 Task: Look for products in the category "Mexican Cheese Blend" from Store Brand only.
Action: Mouse moved to (881, 313)
Screenshot: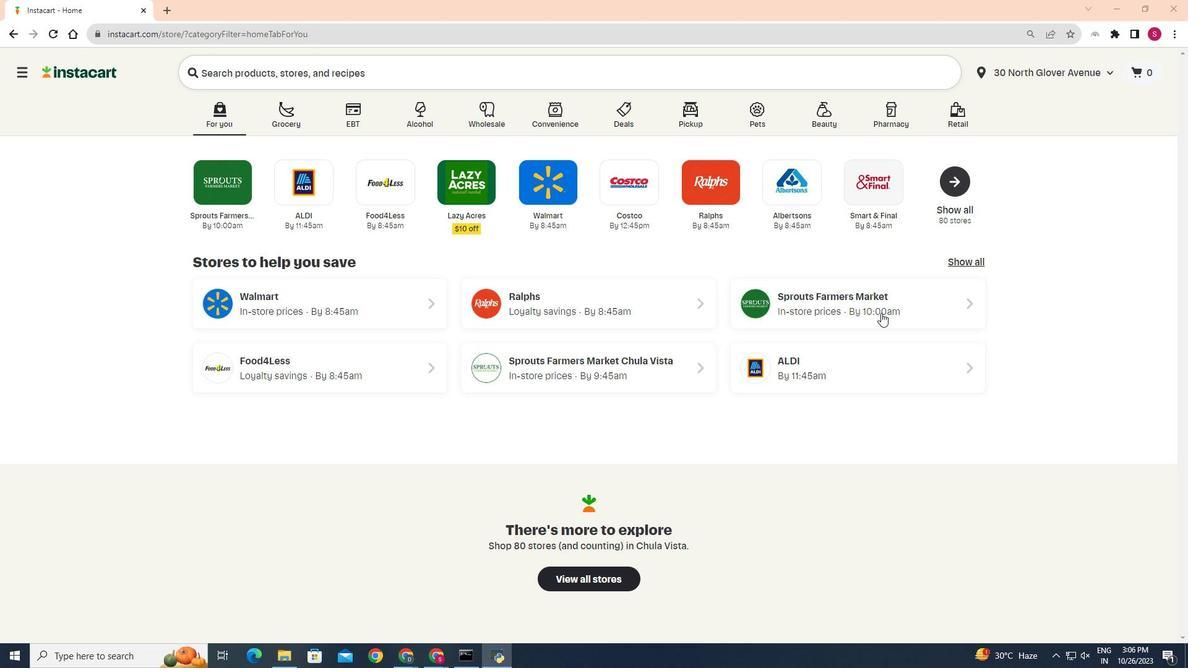 
Action: Mouse pressed left at (881, 313)
Screenshot: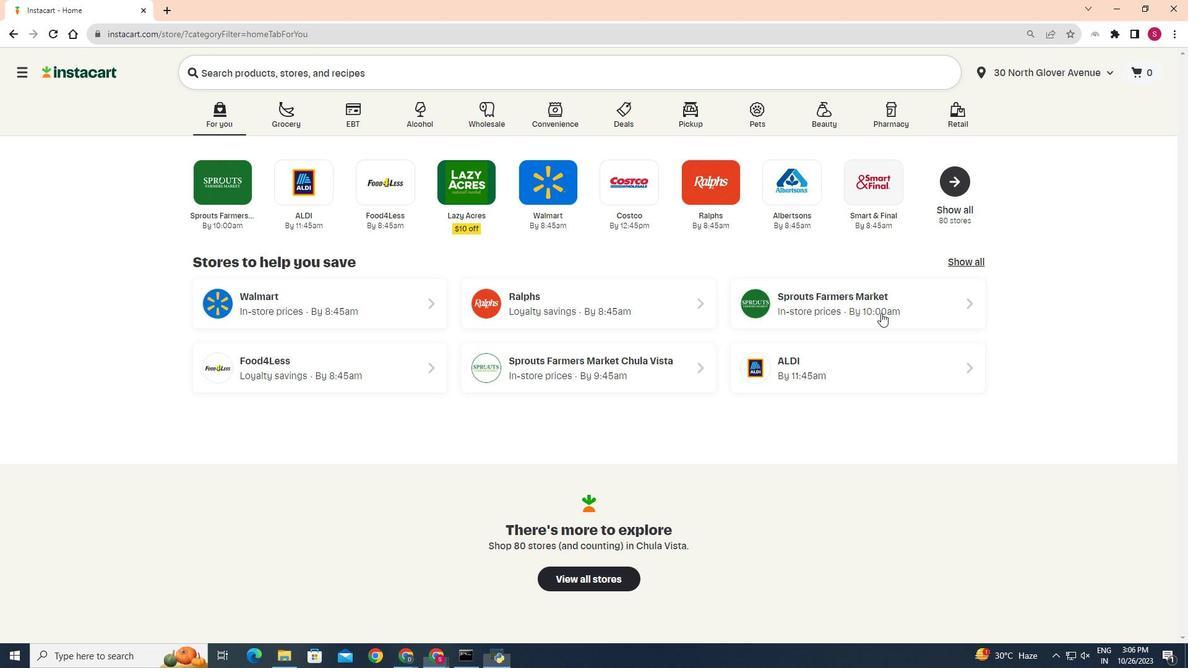 
Action: Mouse moved to (49, 514)
Screenshot: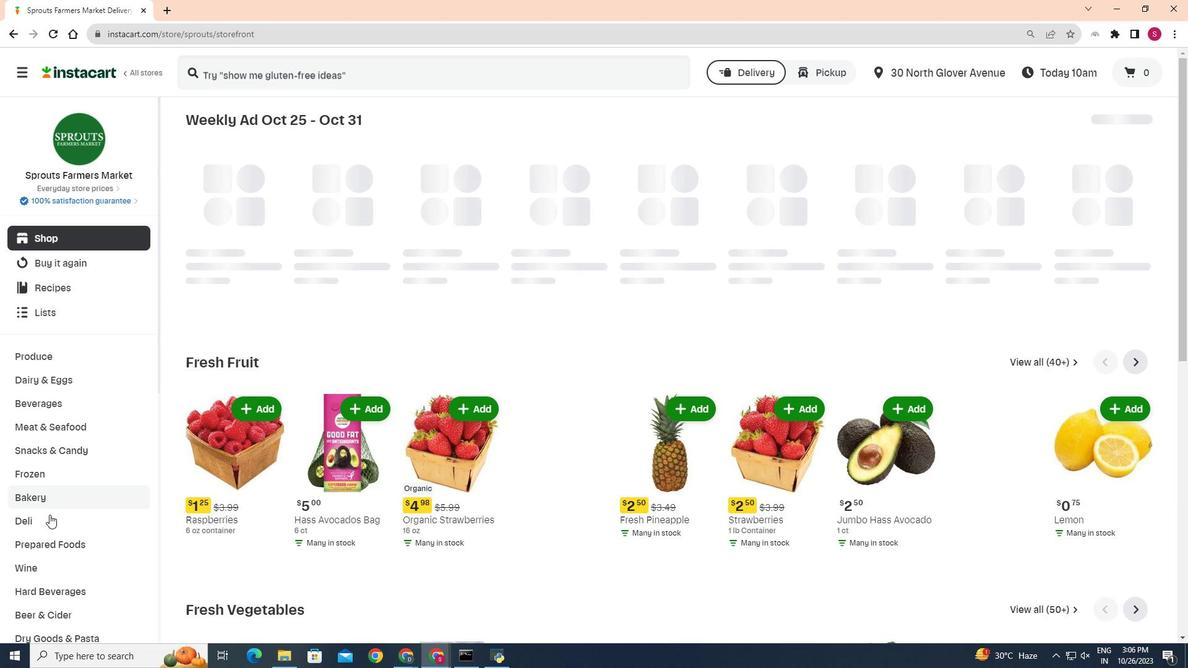 
Action: Mouse pressed left at (49, 514)
Screenshot: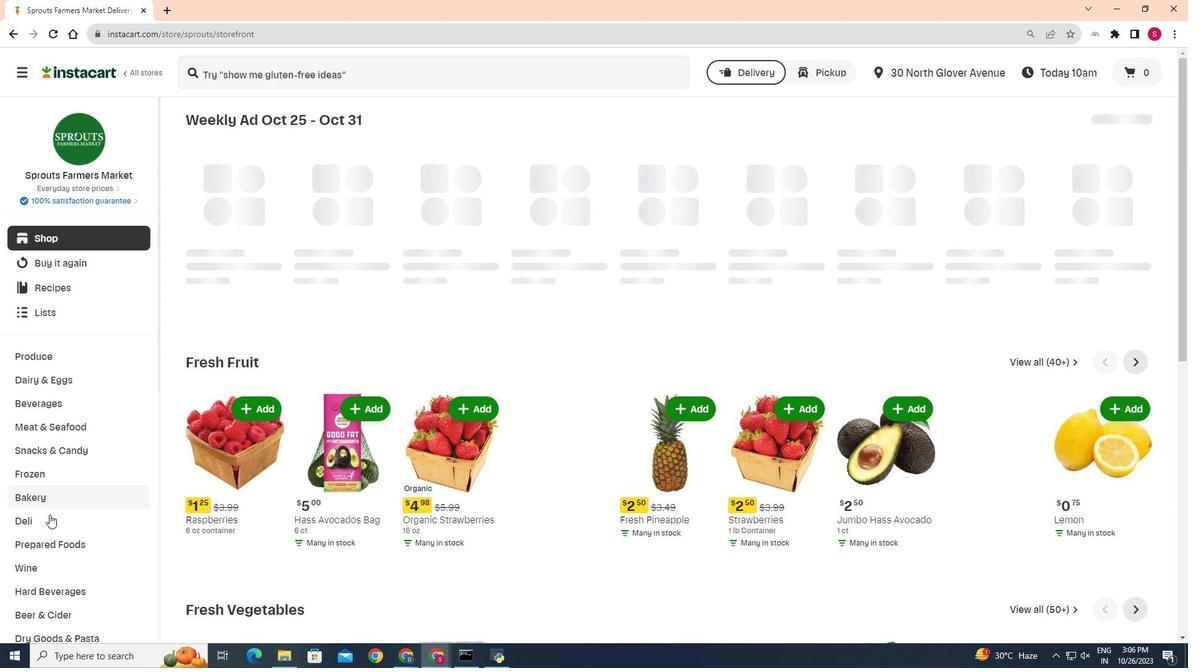 
Action: Mouse moved to (327, 151)
Screenshot: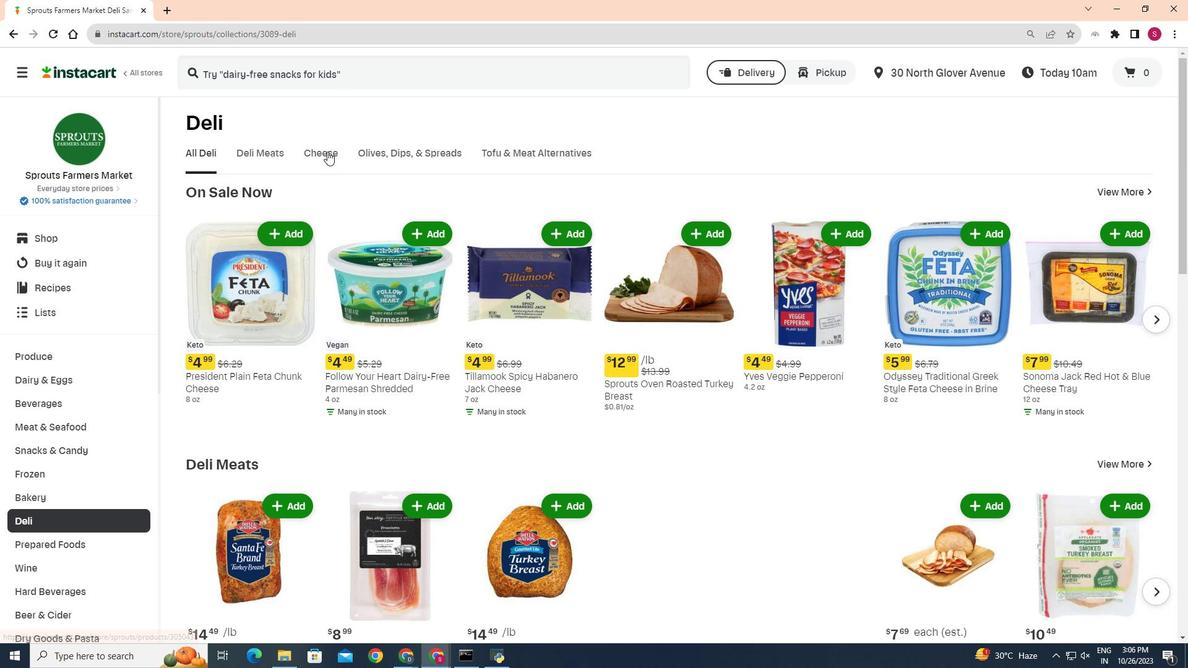 
Action: Mouse pressed left at (327, 151)
Screenshot: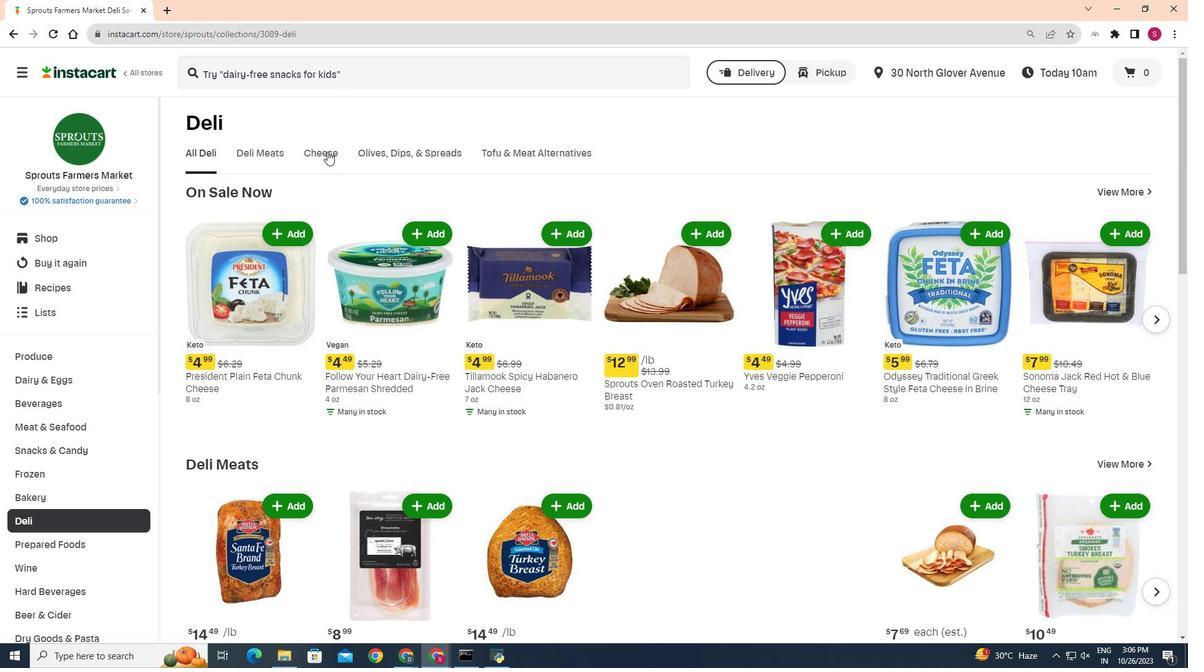 
Action: Mouse moved to (381, 204)
Screenshot: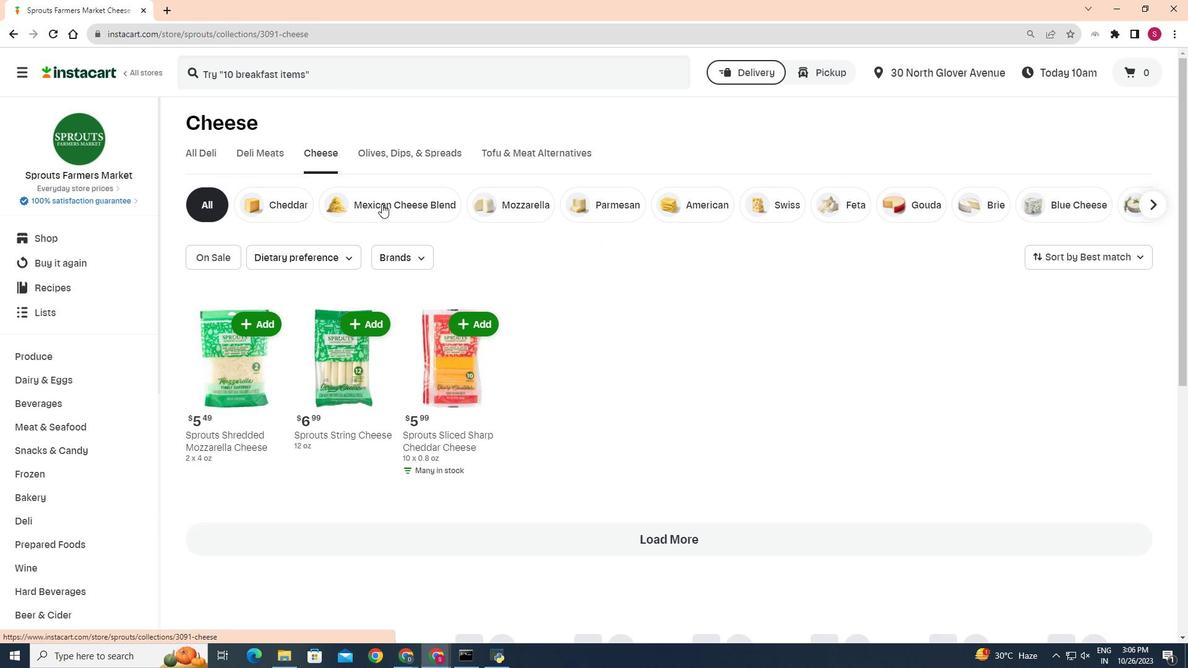 
Action: Mouse pressed left at (381, 204)
Screenshot: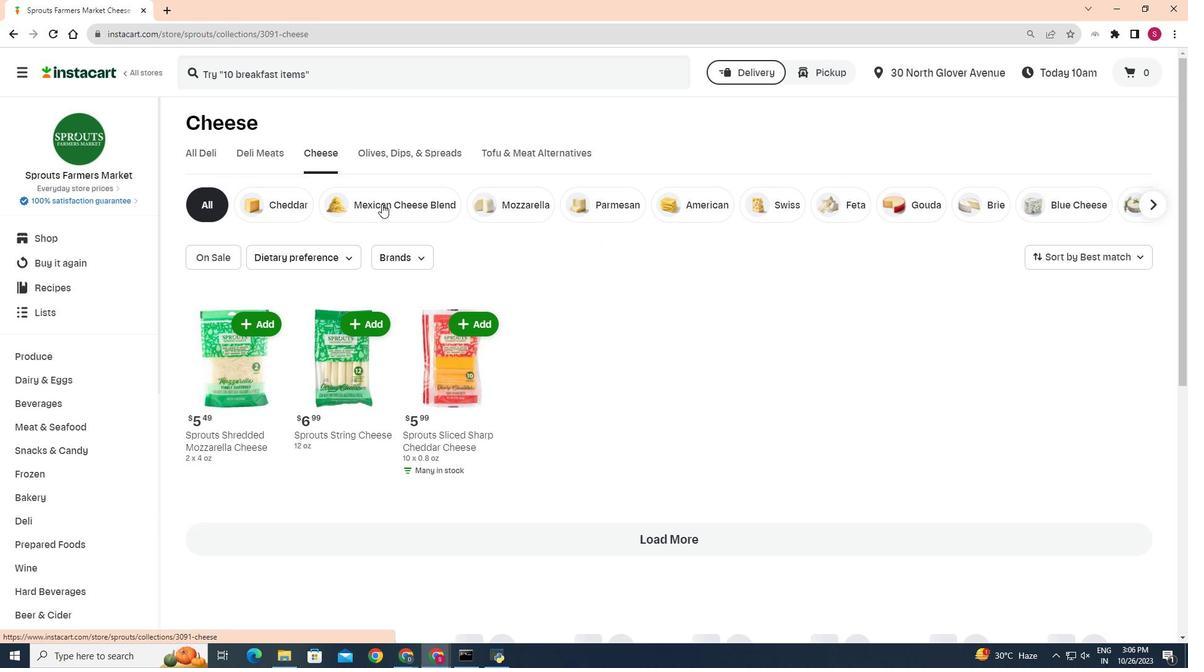 
Action: Mouse moved to (358, 254)
Screenshot: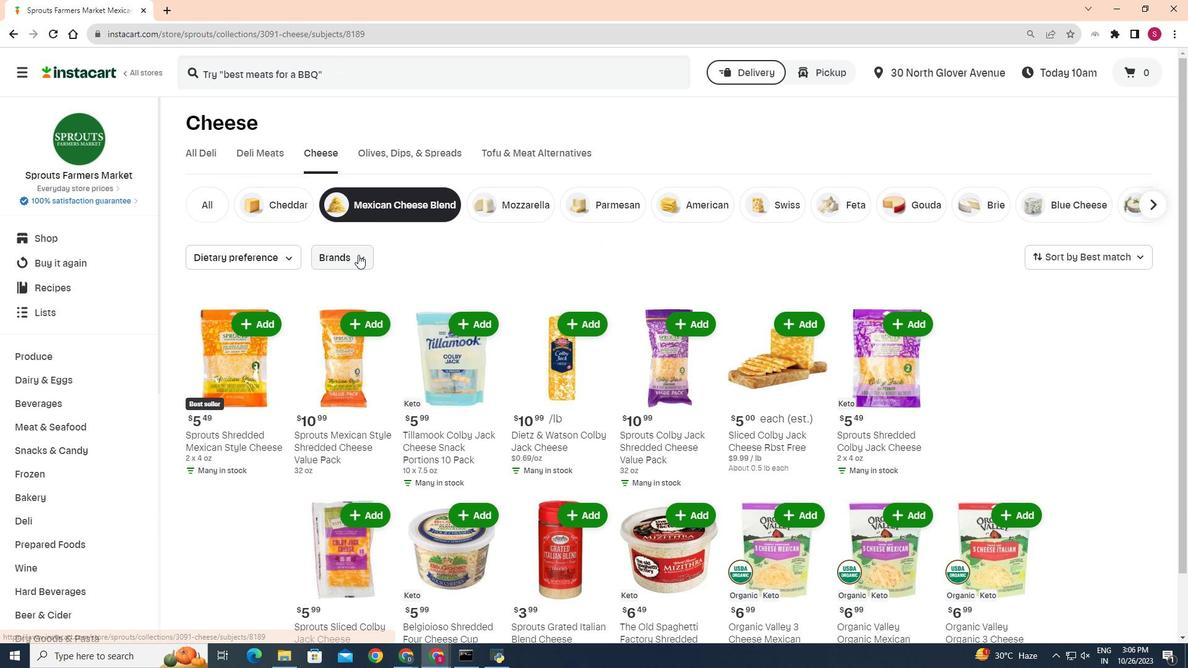 
Action: Mouse pressed left at (358, 254)
Screenshot: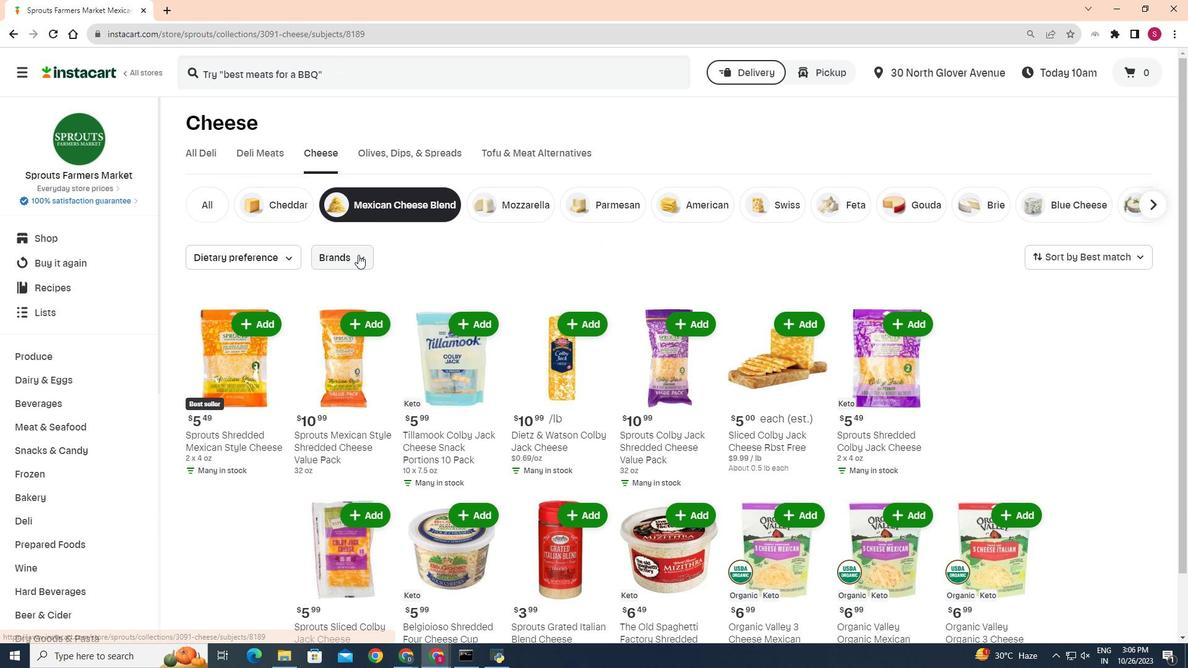 
Action: Mouse moved to (331, 287)
Screenshot: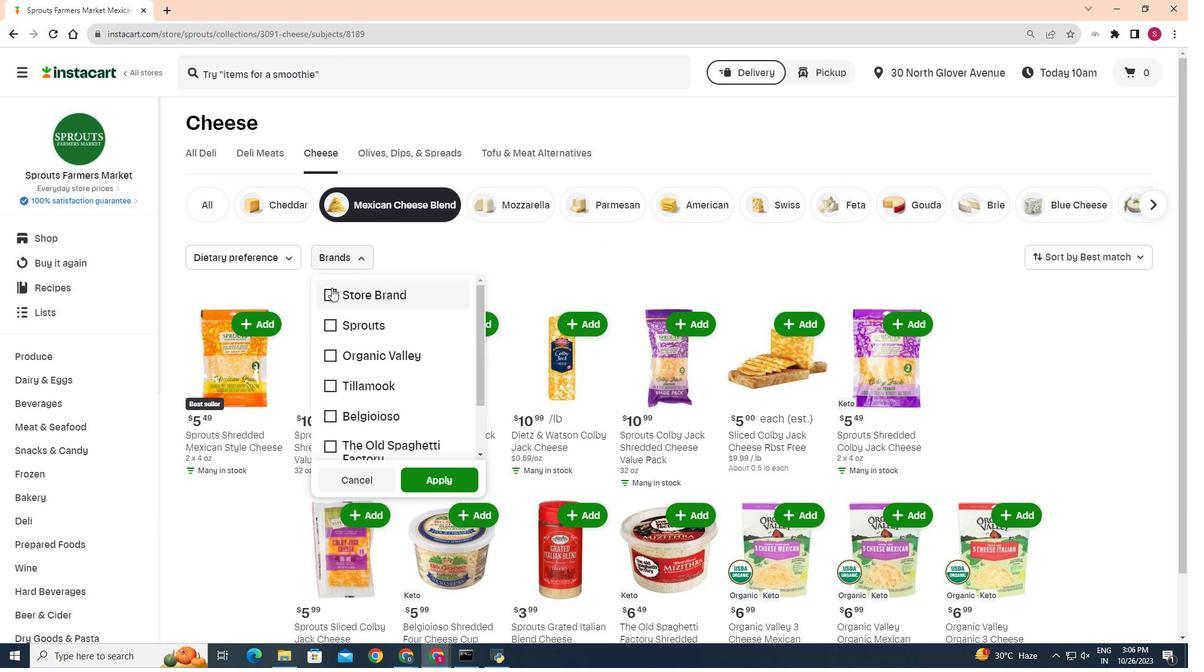 
Action: Mouse pressed left at (331, 287)
Screenshot: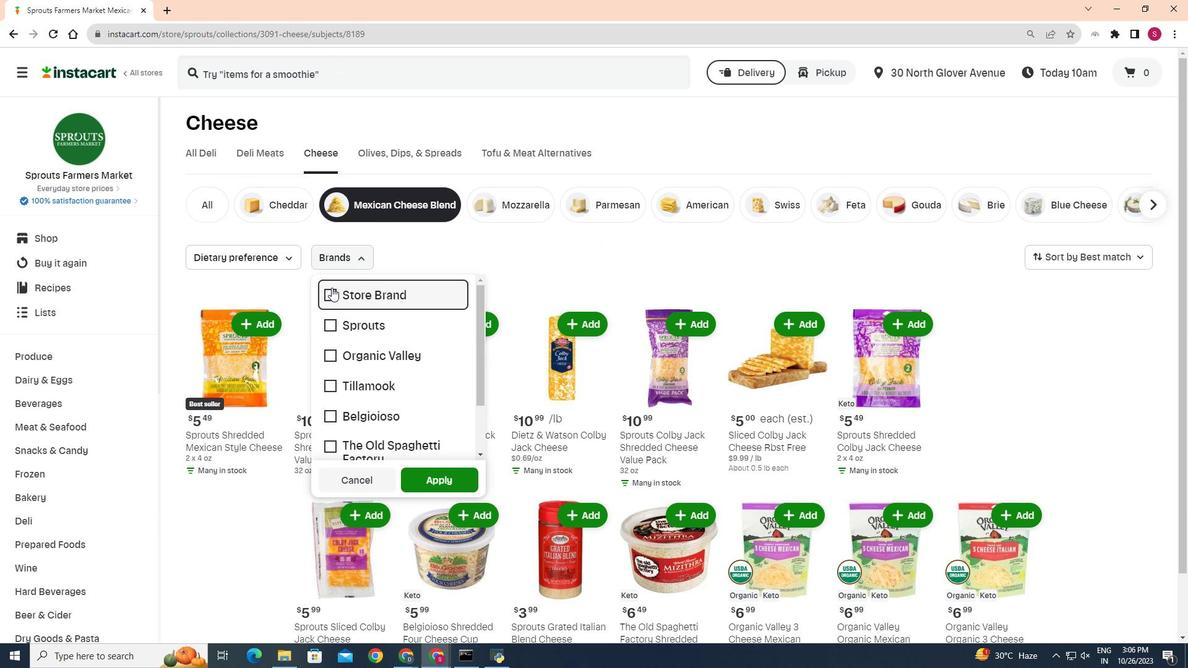 
Action: Mouse moved to (430, 483)
Screenshot: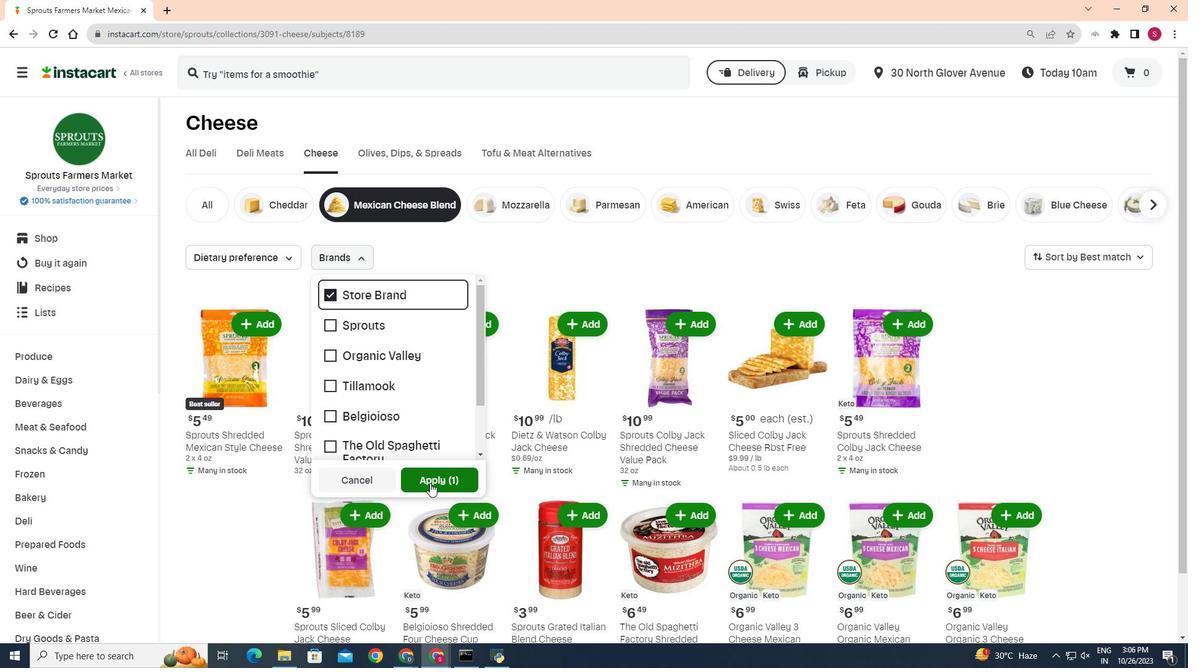 
Action: Mouse pressed left at (430, 483)
Screenshot: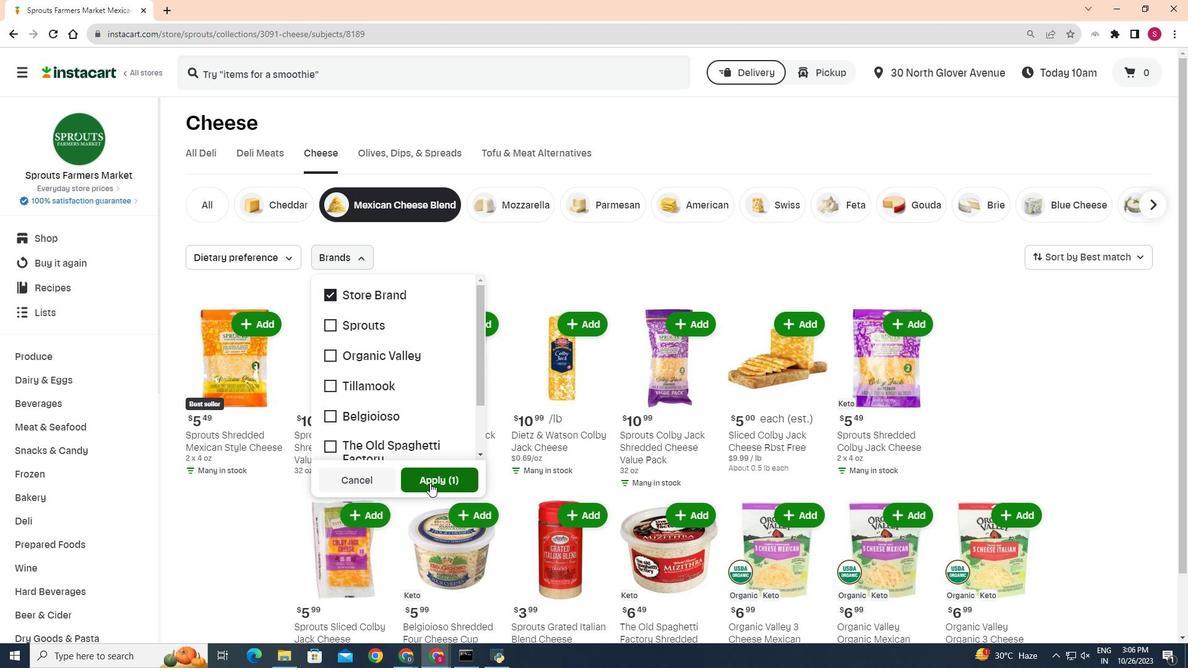 
Action: Mouse moved to (683, 369)
Screenshot: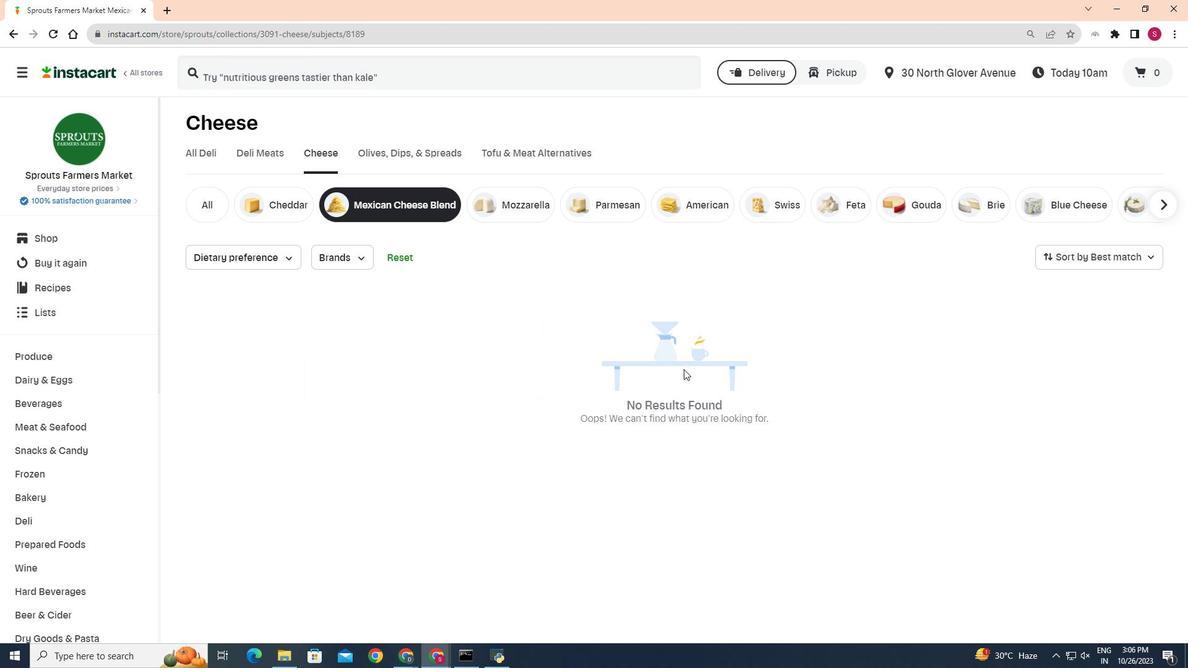 
